 Task: Select Notification Centre
Action: Mouse pressed left at (271, 236)
Screenshot: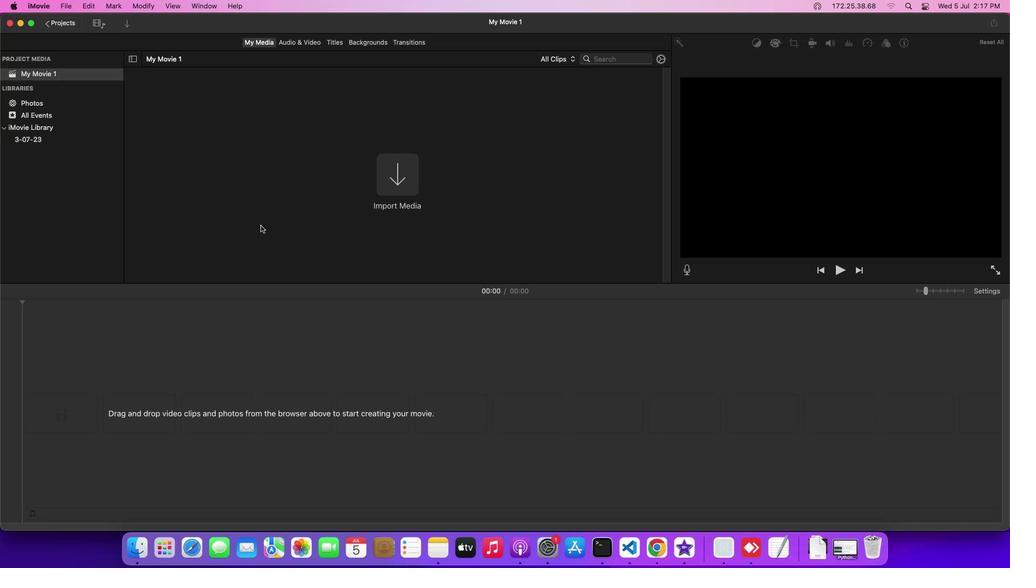 
Action: Mouse moved to (29, 3)
Screenshot: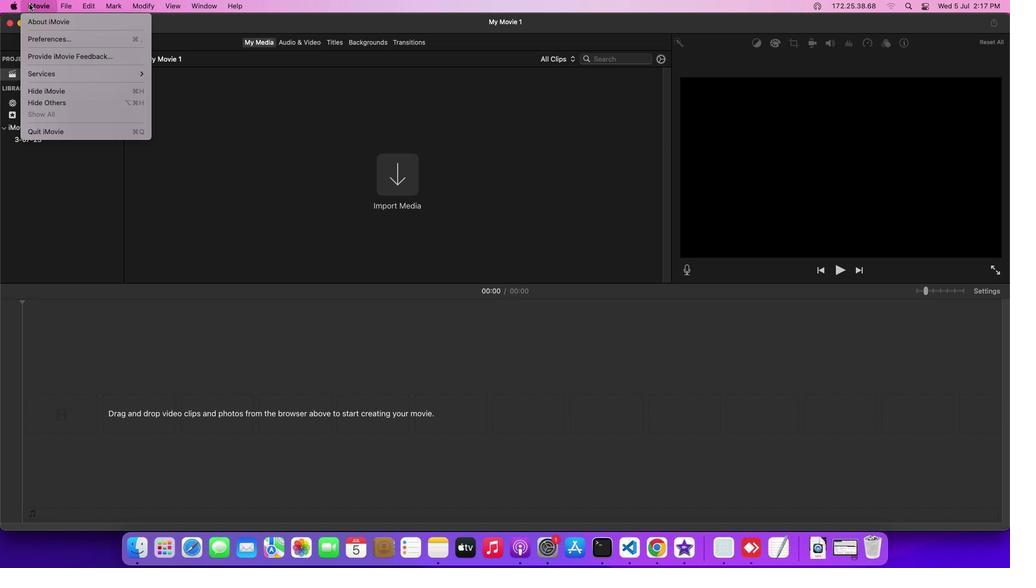 
Action: Mouse pressed left at (29, 3)
Screenshot: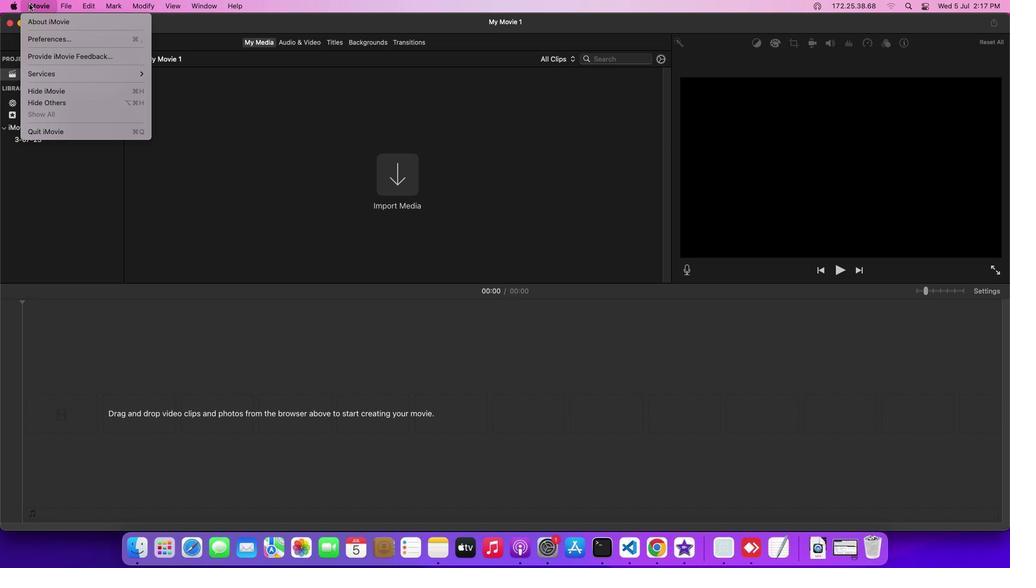 
Action: Mouse moved to (48, 70)
Screenshot: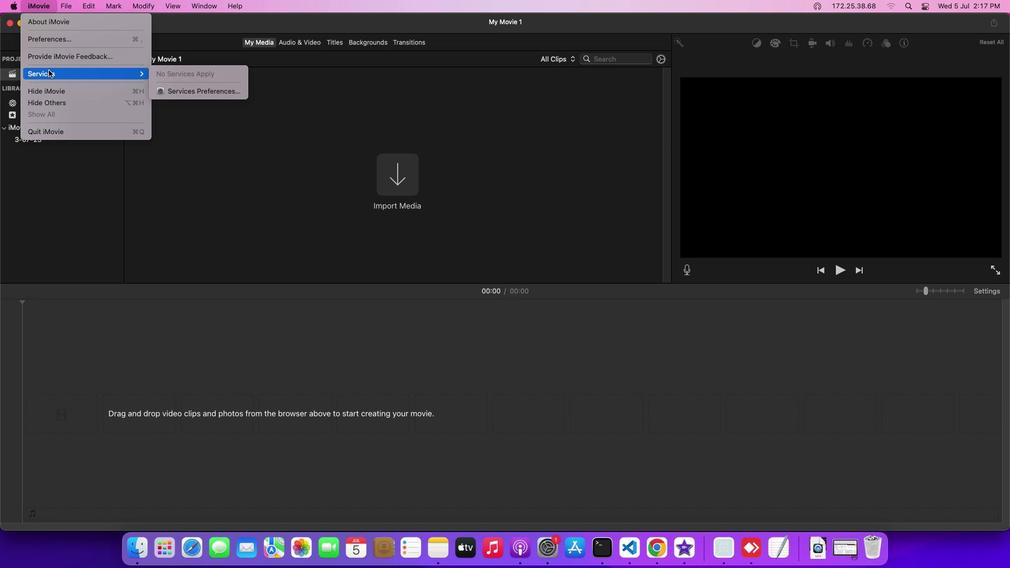 
Action: Mouse pressed left at (48, 70)
Screenshot: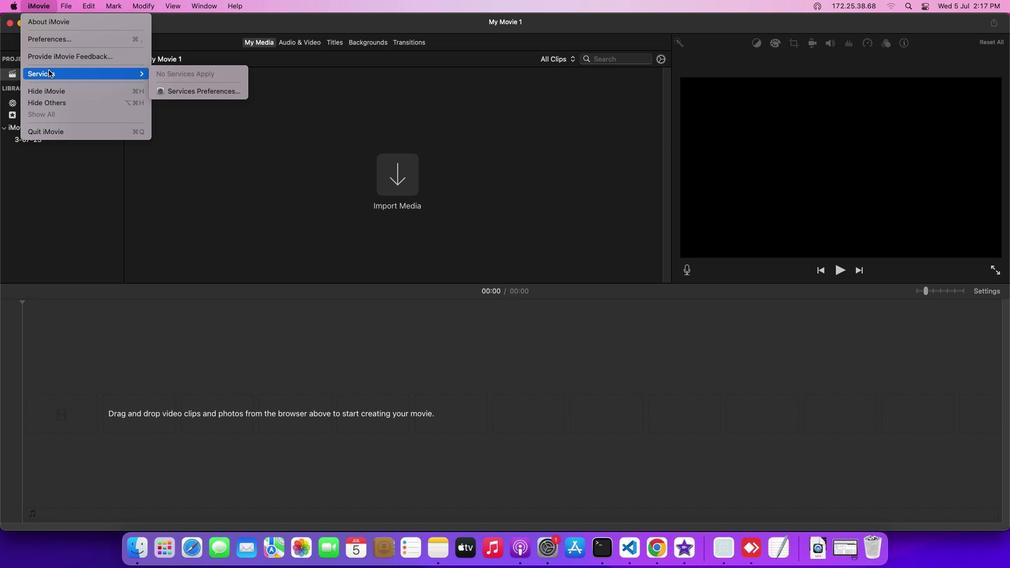 
Action: Mouse moved to (219, 90)
Screenshot: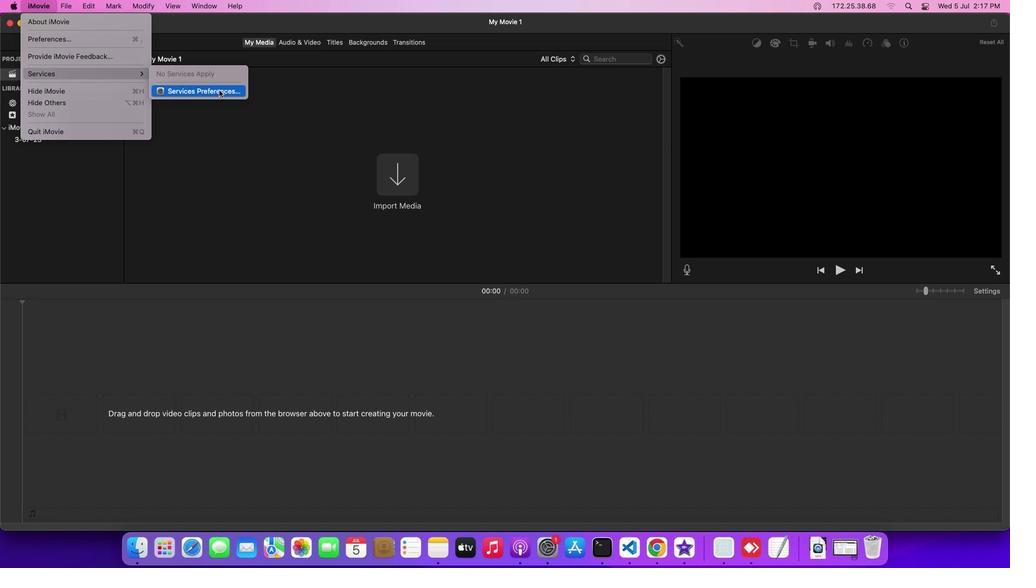 
Action: Mouse pressed left at (219, 90)
Screenshot: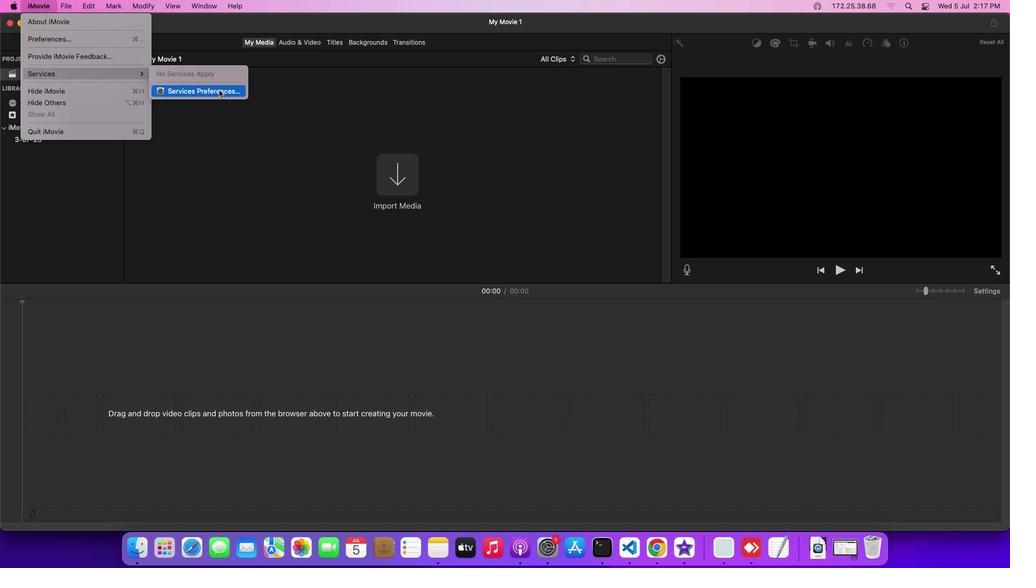 
Action: Mouse moved to (554, 157)
Screenshot: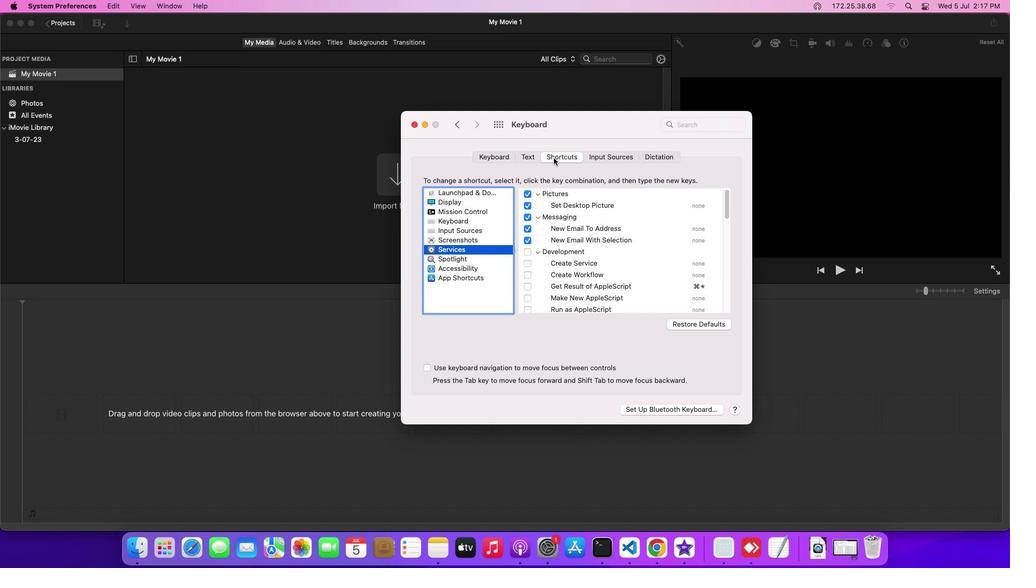 
Action: Mouse pressed left at (554, 157)
Screenshot: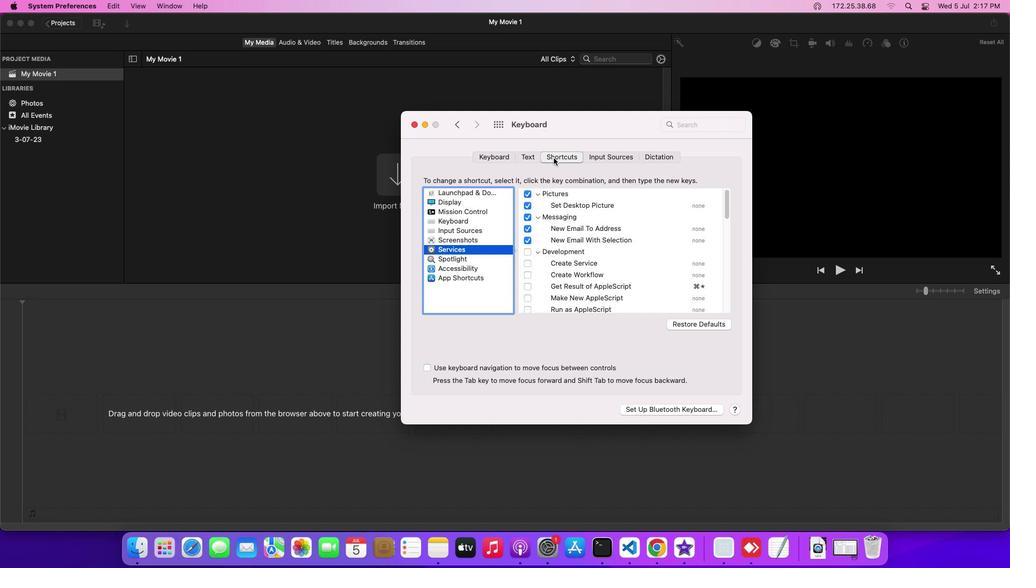 
Action: Mouse moved to (481, 209)
Screenshot: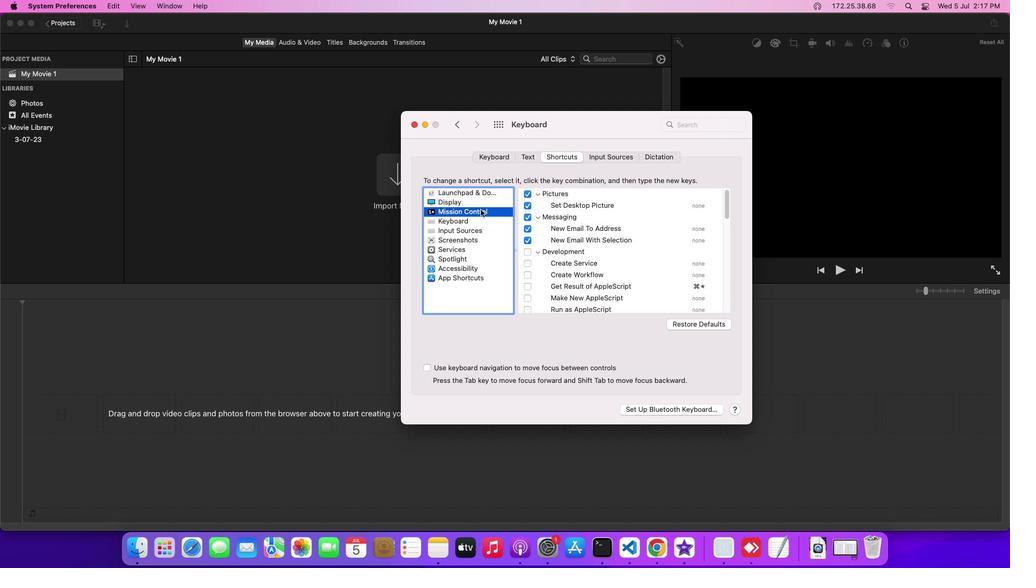 
Action: Mouse pressed left at (481, 209)
Screenshot: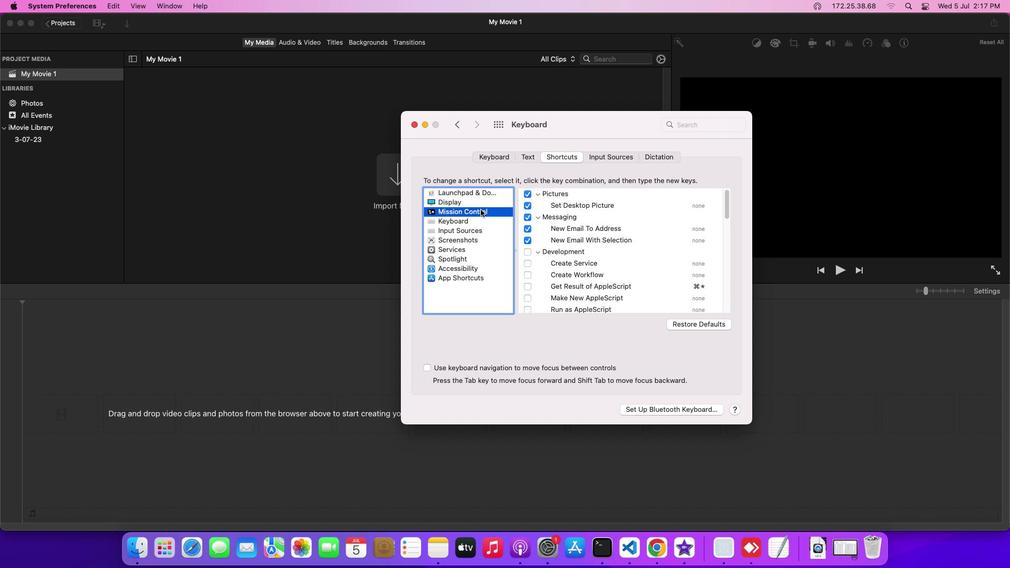 
Action: Mouse moved to (524, 206)
Screenshot: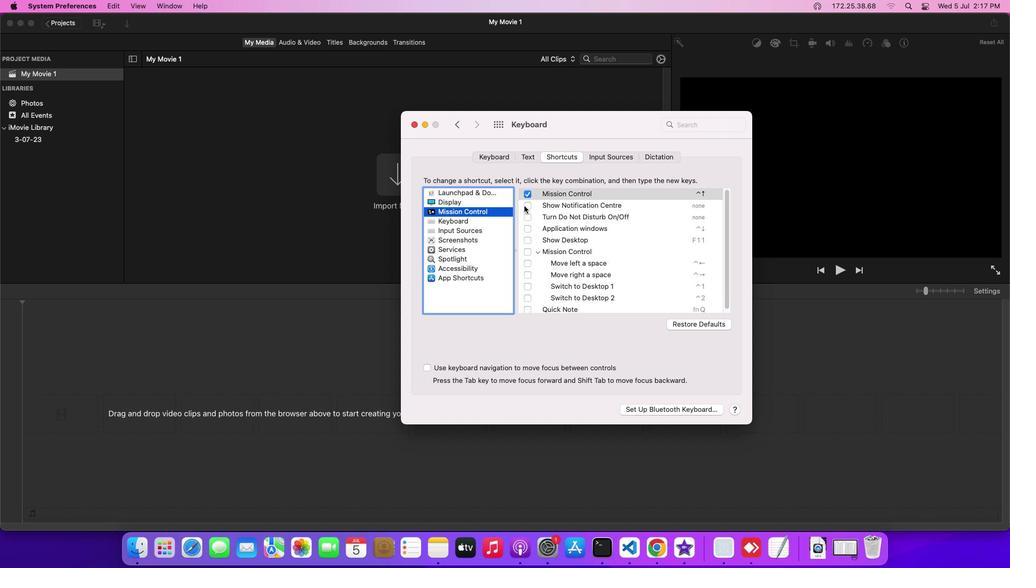 
Action: Mouse pressed left at (524, 206)
Screenshot: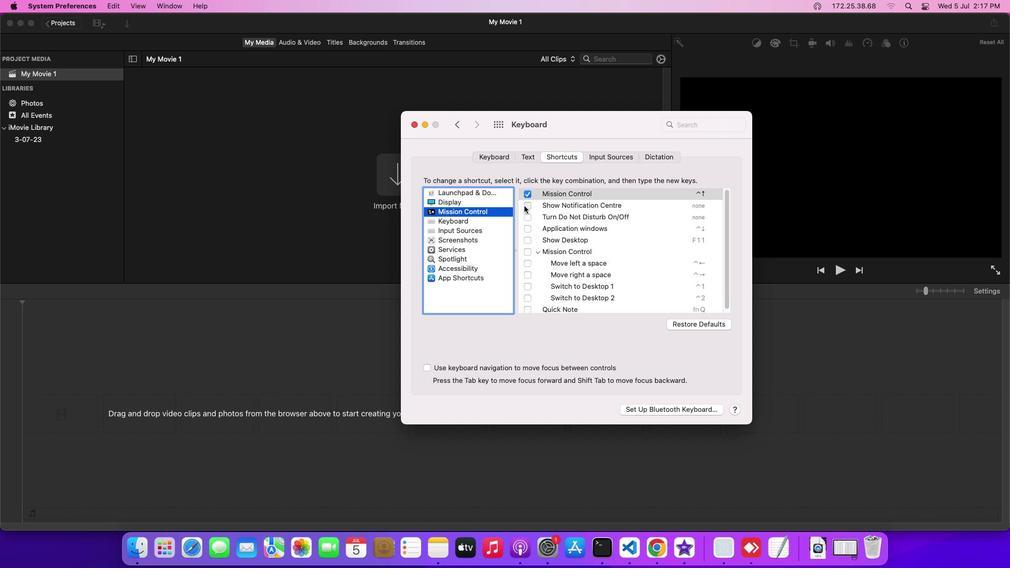 
